 Task: Change IN PROGRESS as Status of Issue Issue0000000406 in Backlog  in Scrum Project Project0000000082 in Jira. Change IN PROGRESS as Status of Issue Issue0000000408 in Backlog  in Scrum Project Project0000000082 in Jira. Change IN PROGRESS as Status of Issue Issue0000000410 in Backlog  in Scrum Project Project0000000082 in Jira. Assign mailaustralia7@gmail.com as Assignee of Issue Issue0000000401 in Backlog  in Scrum Project Project0000000081 in Jira. Assign mailaustralia7@gmail.com as Assignee of Issue Issue0000000402 in Backlog  in Scrum Project Project0000000081 in Jira
Action: Mouse moved to (331, 94)
Screenshot: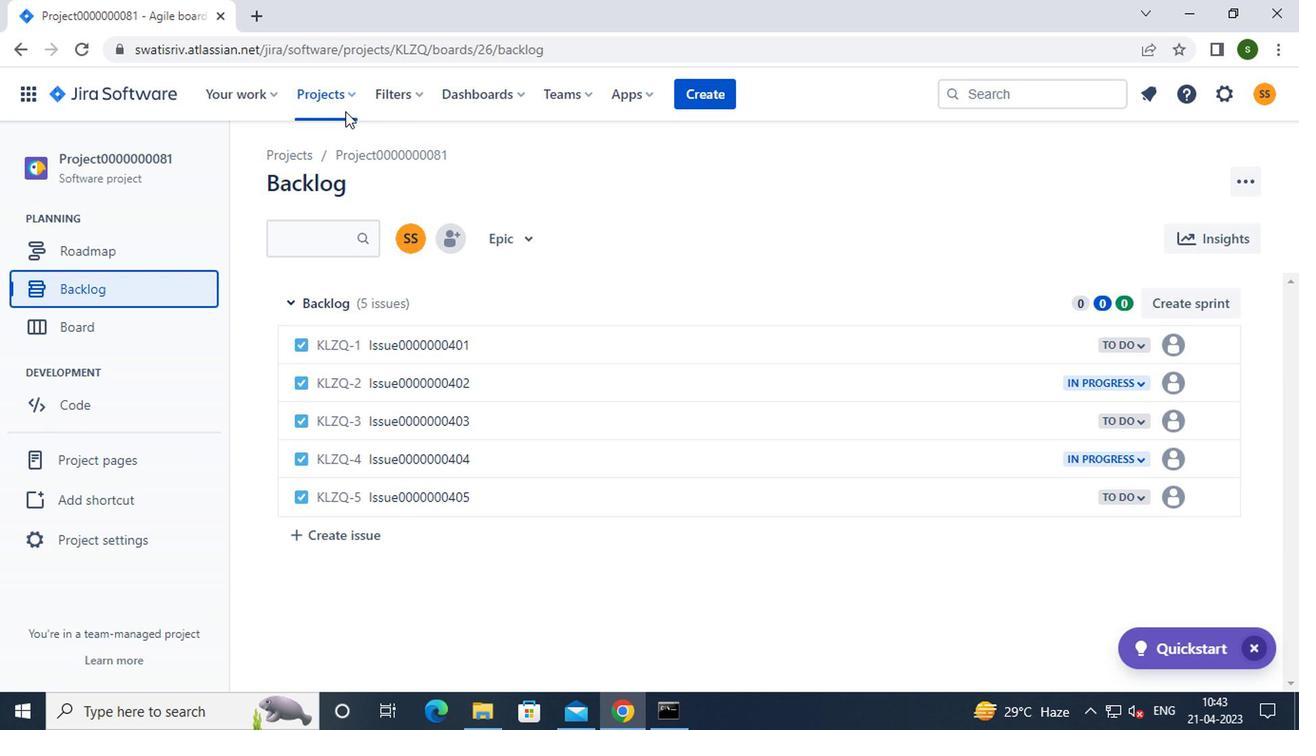 
Action: Mouse pressed left at (331, 94)
Screenshot: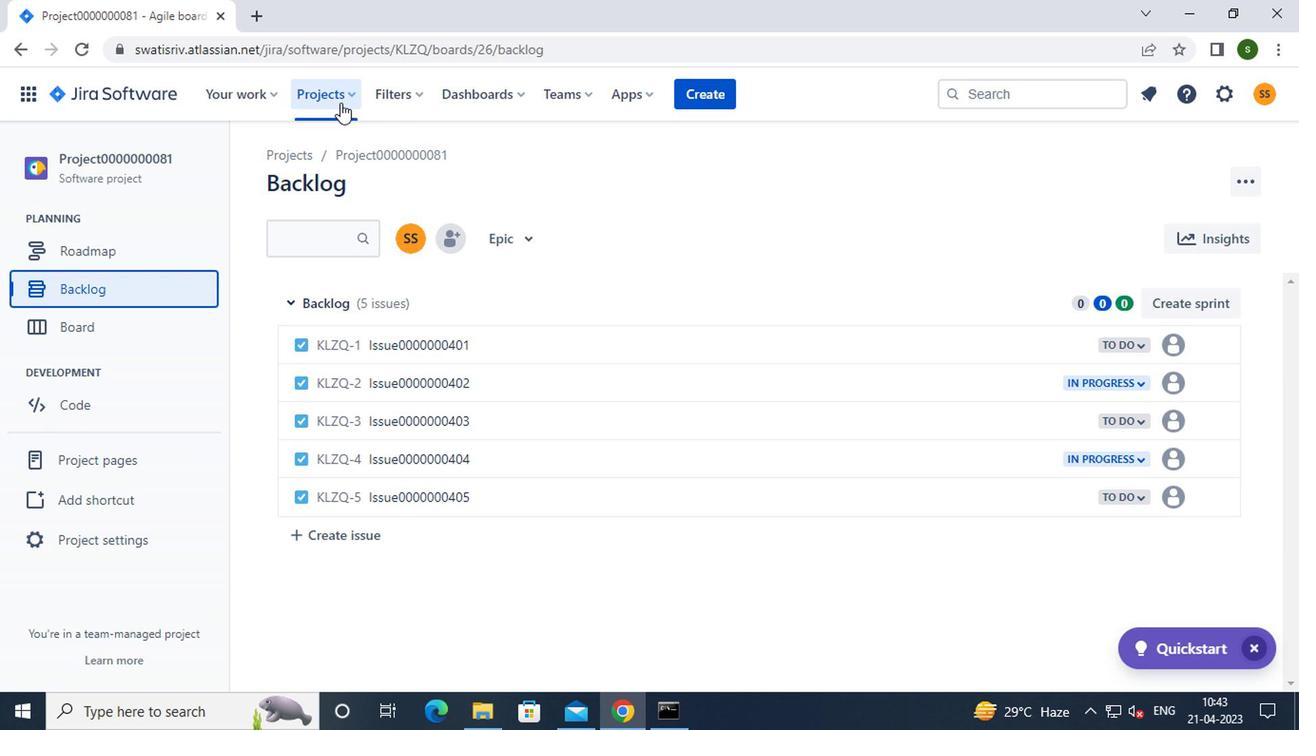 
Action: Mouse moved to (402, 235)
Screenshot: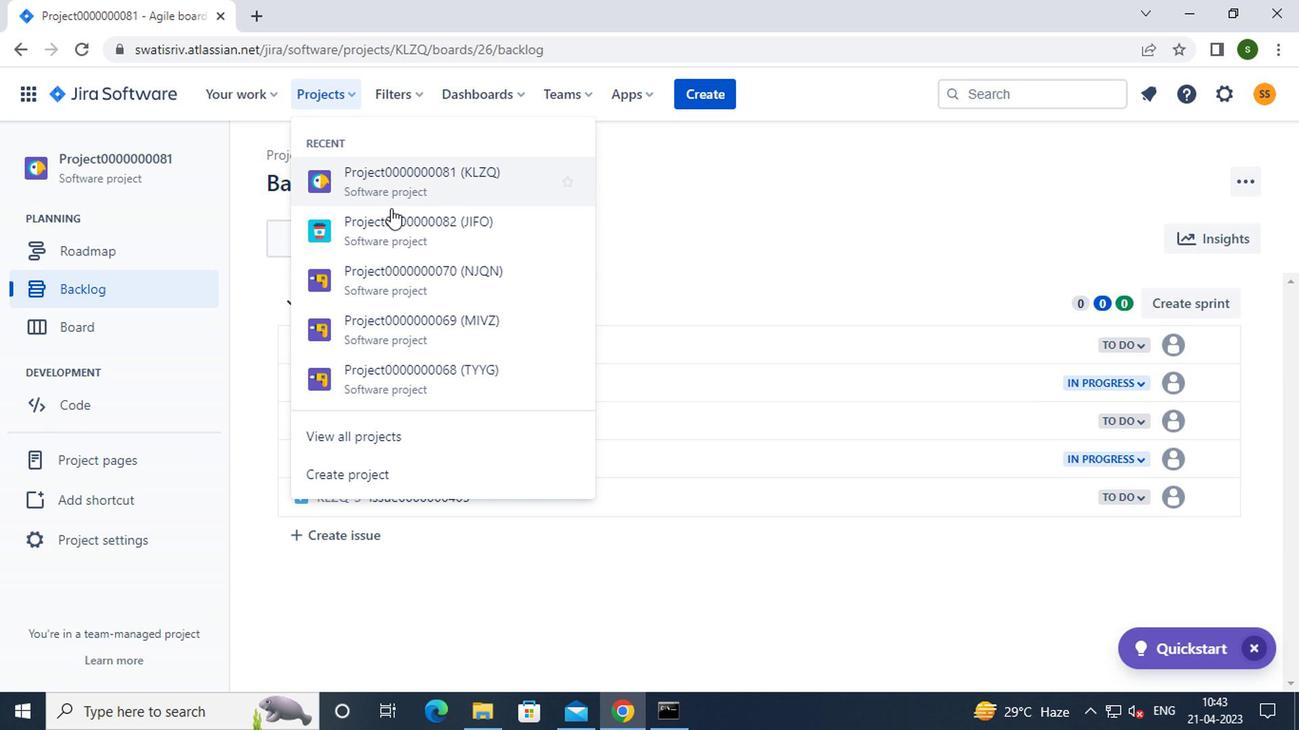 
Action: Mouse pressed left at (402, 235)
Screenshot: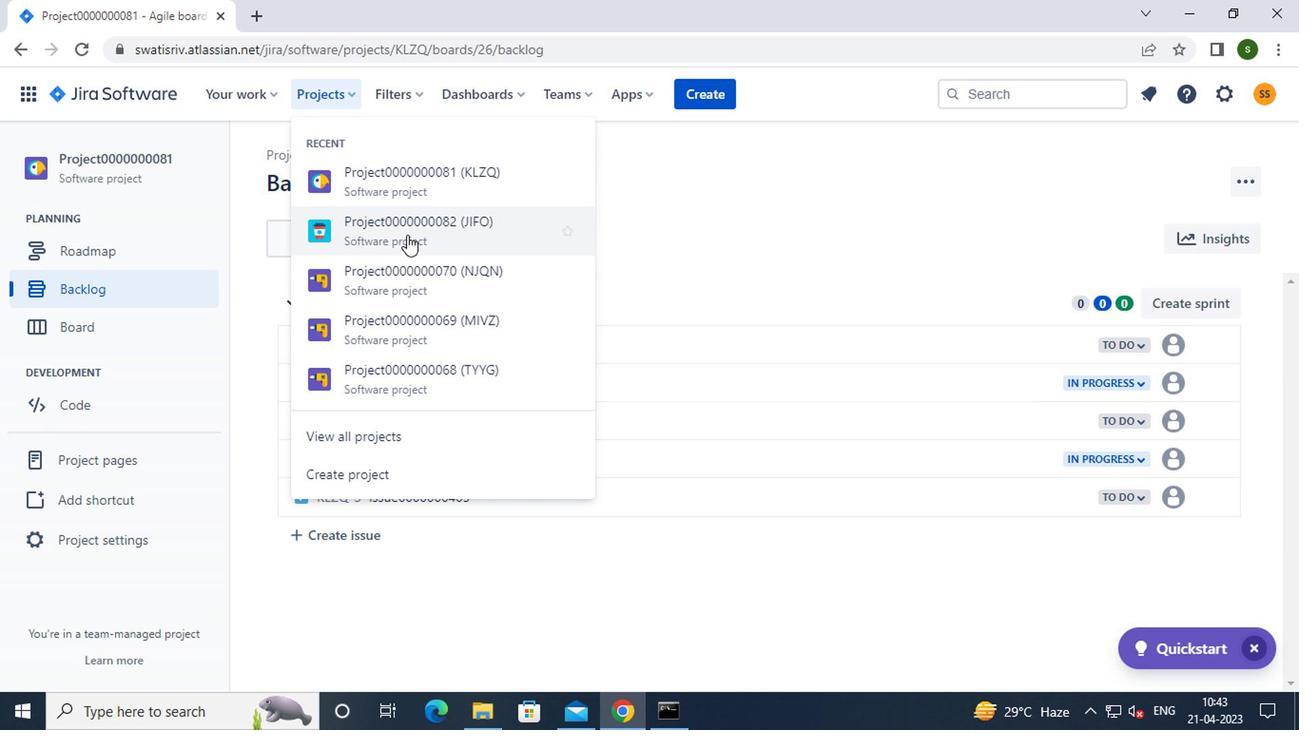 
Action: Mouse moved to (116, 286)
Screenshot: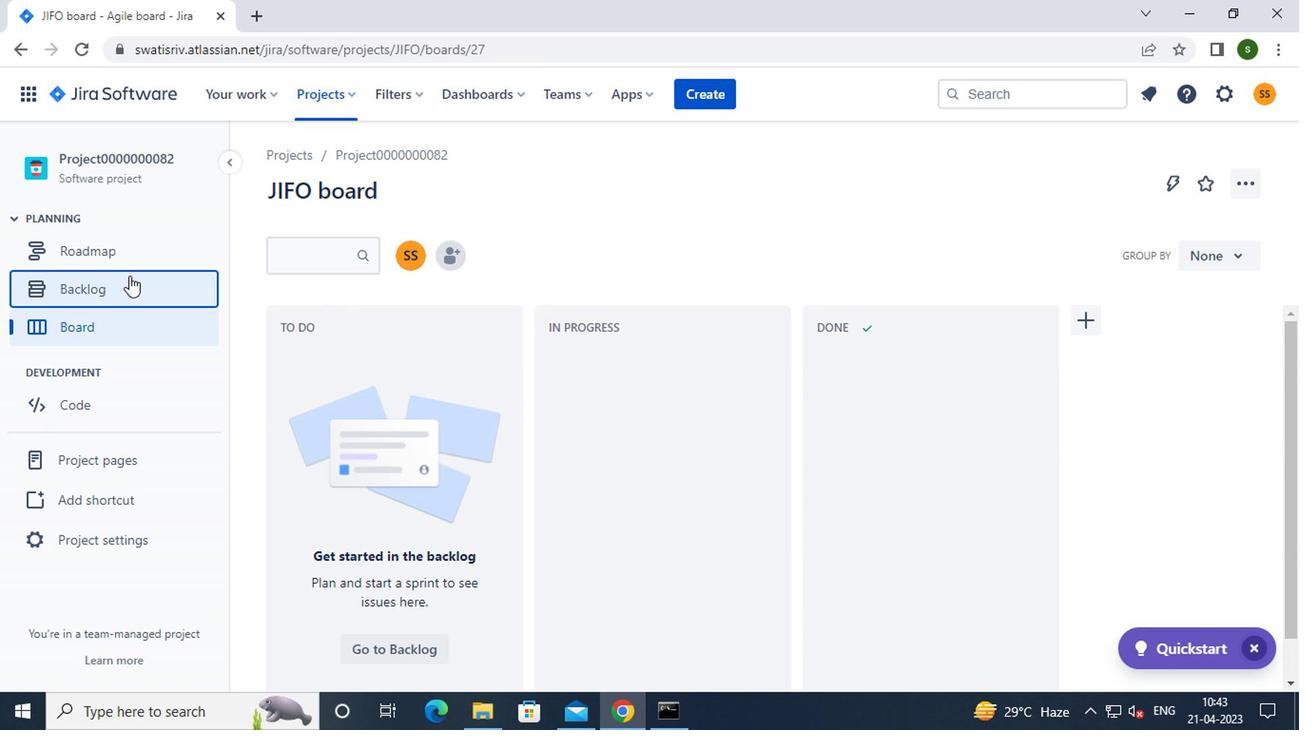 
Action: Mouse pressed left at (116, 286)
Screenshot: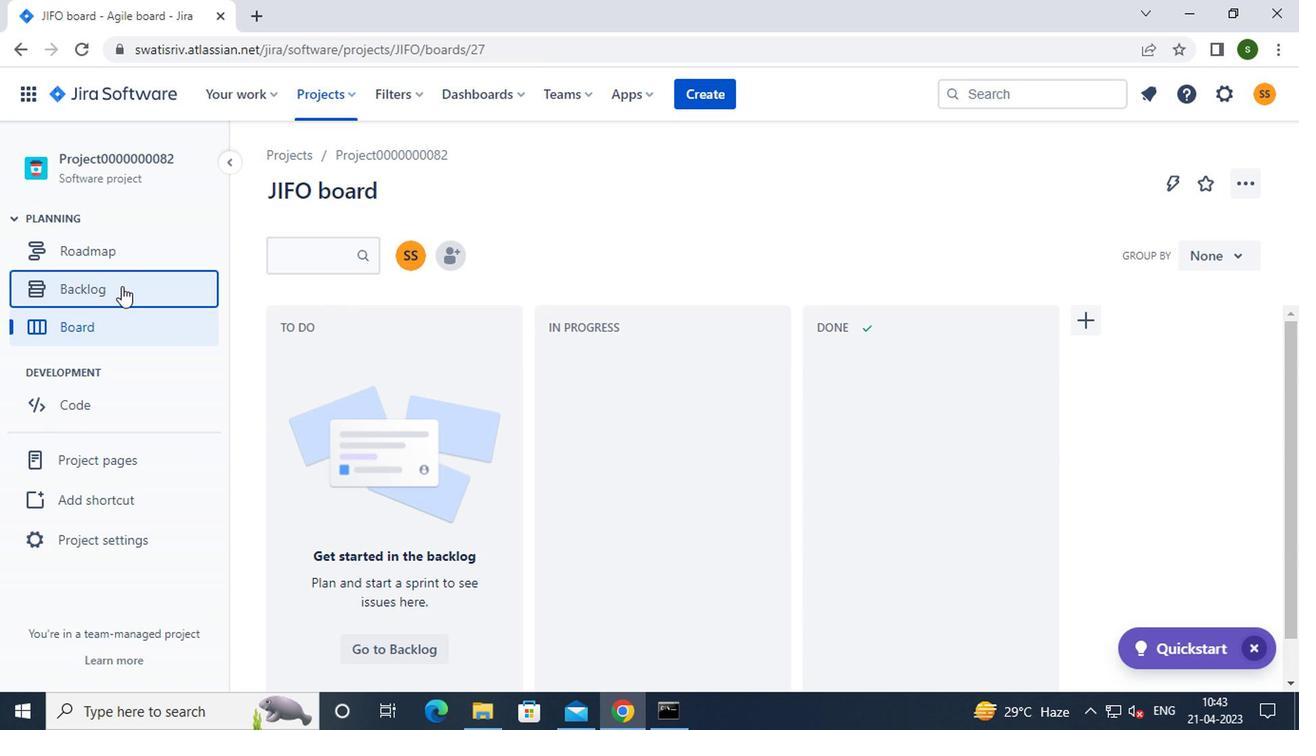
Action: Mouse moved to (1119, 345)
Screenshot: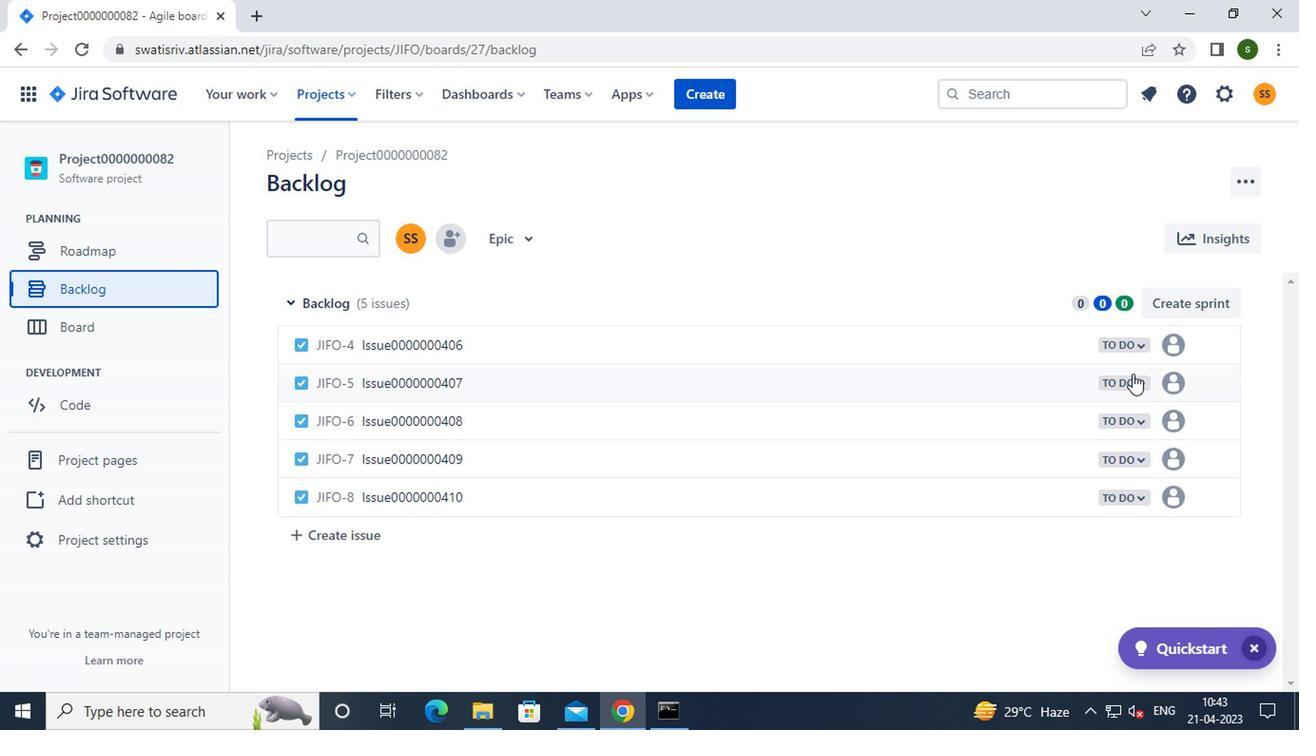 
Action: Mouse pressed left at (1119, 345)
Screenshot: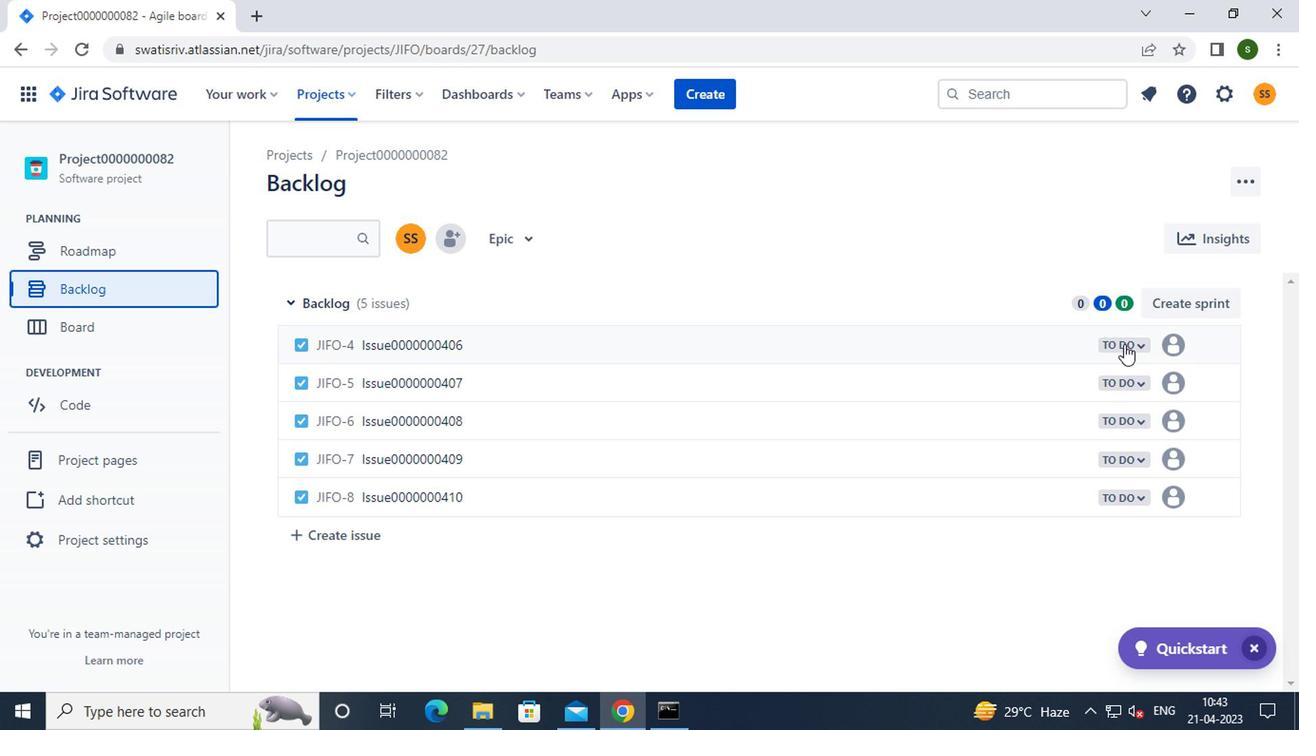 
Action: Mouse moved to (1040, 376)
Screenshot: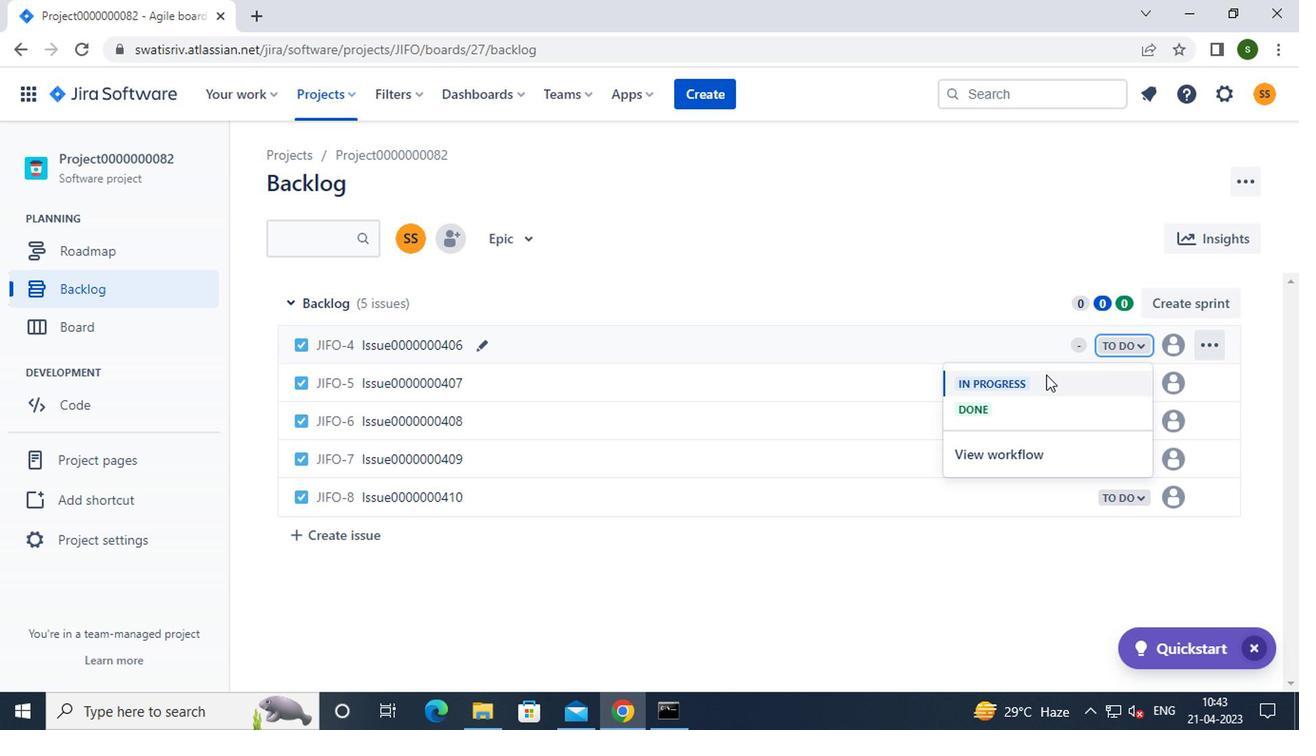 
Action: Mouse pressed left at (1040, 376)
Screenshot: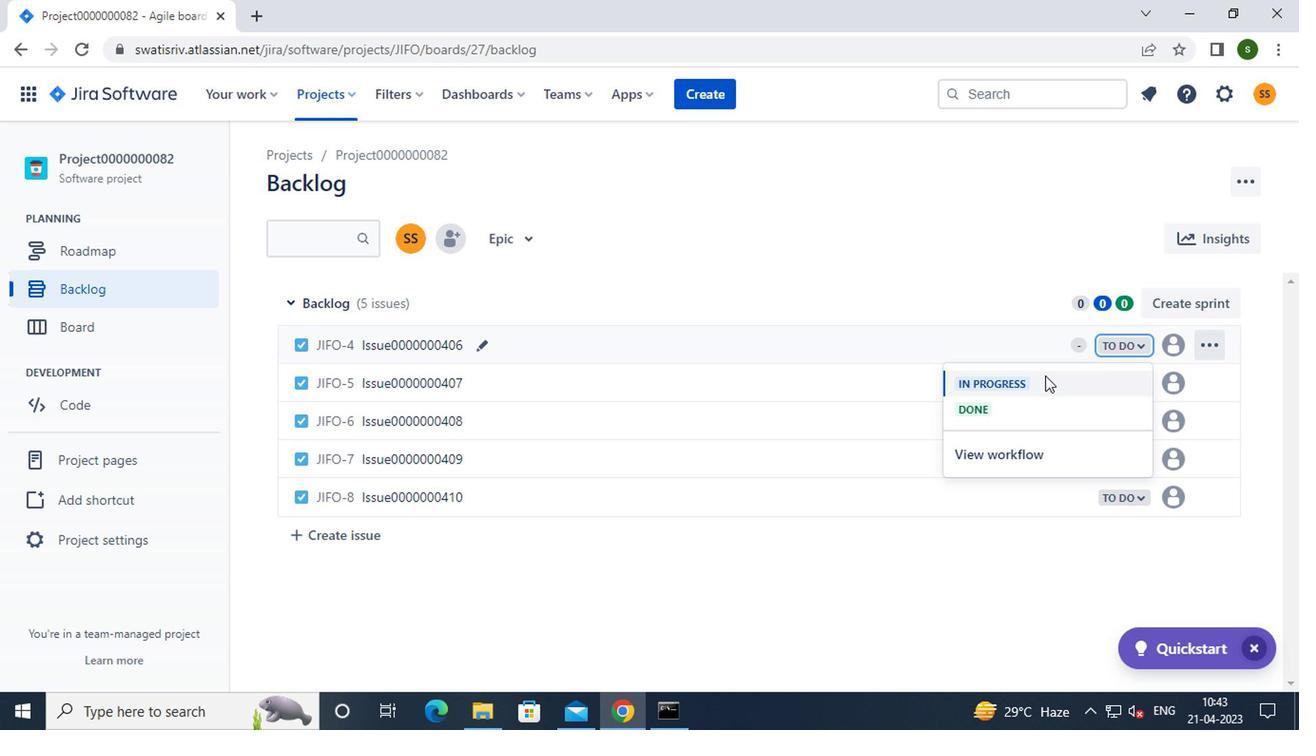 
Action: Mouse moved to (1143, 421)
Screenshot: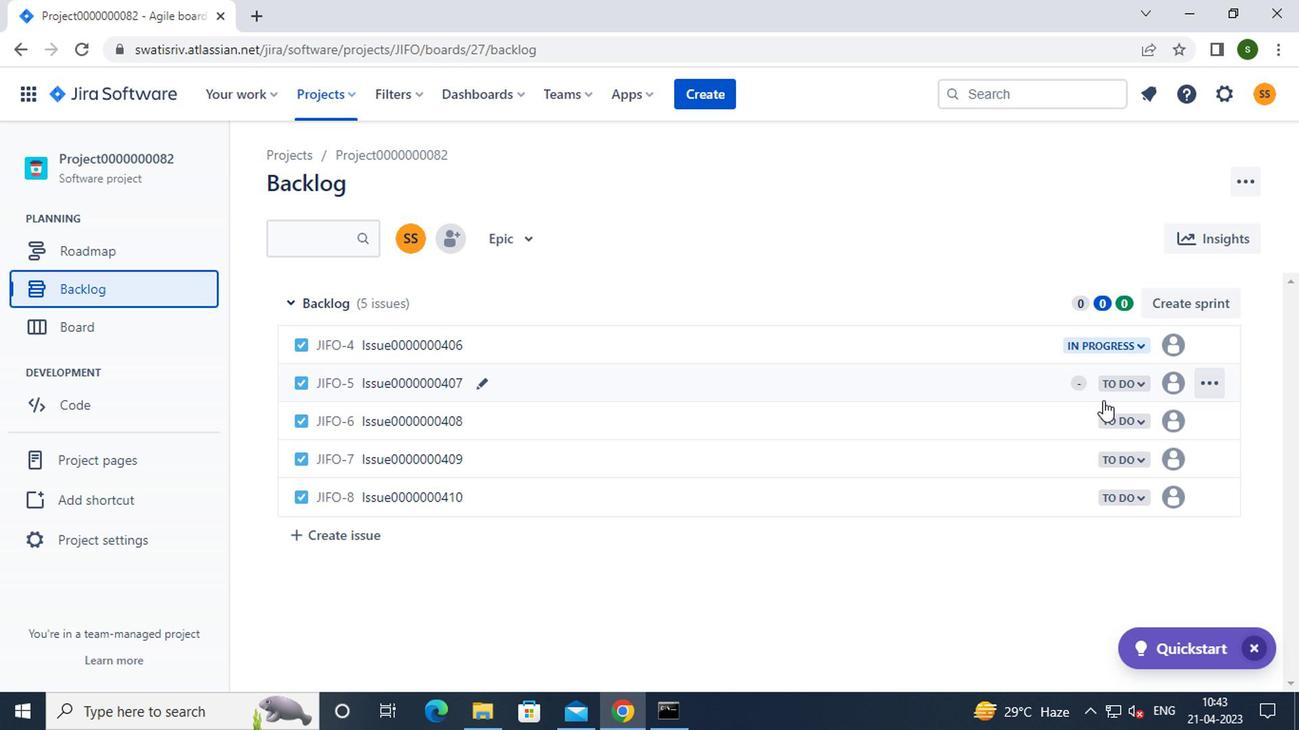 
Action: Mouse pressed left at (1143, 421)
Screenshot: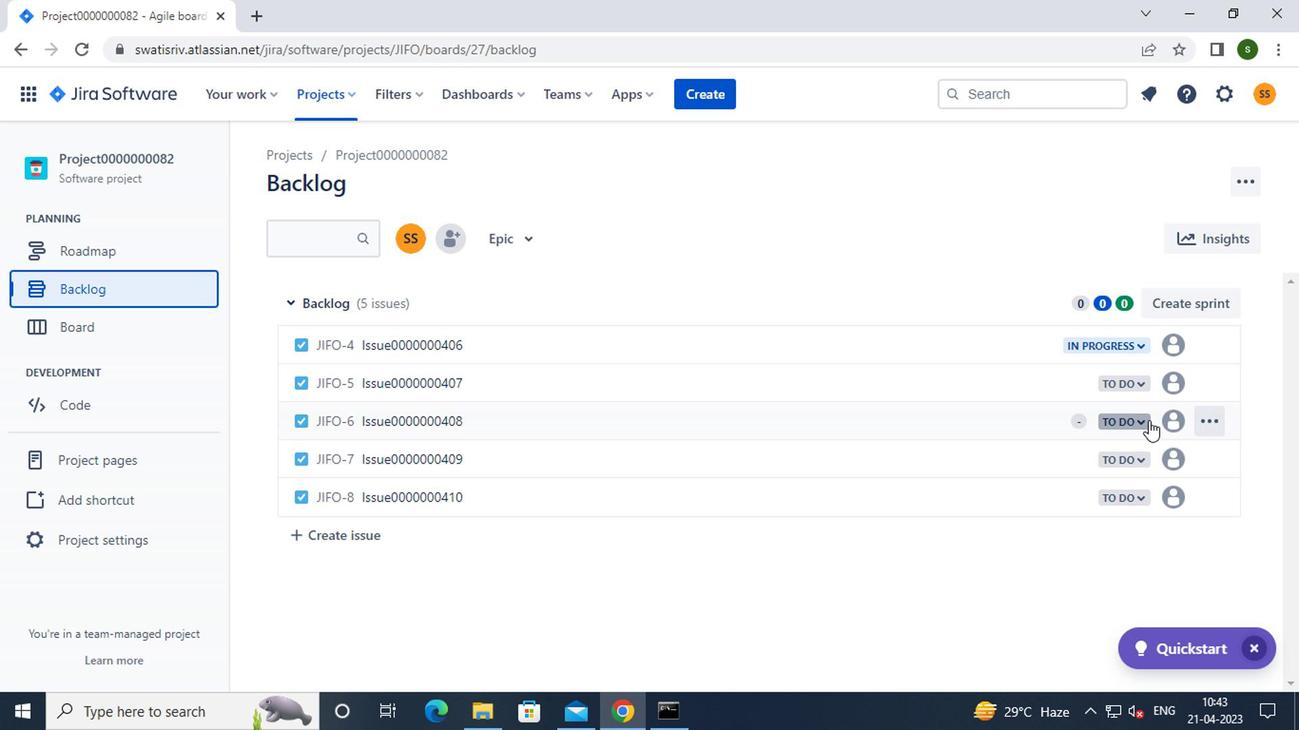 
Action: Mouse moved to (1082, 456)
Screenshot: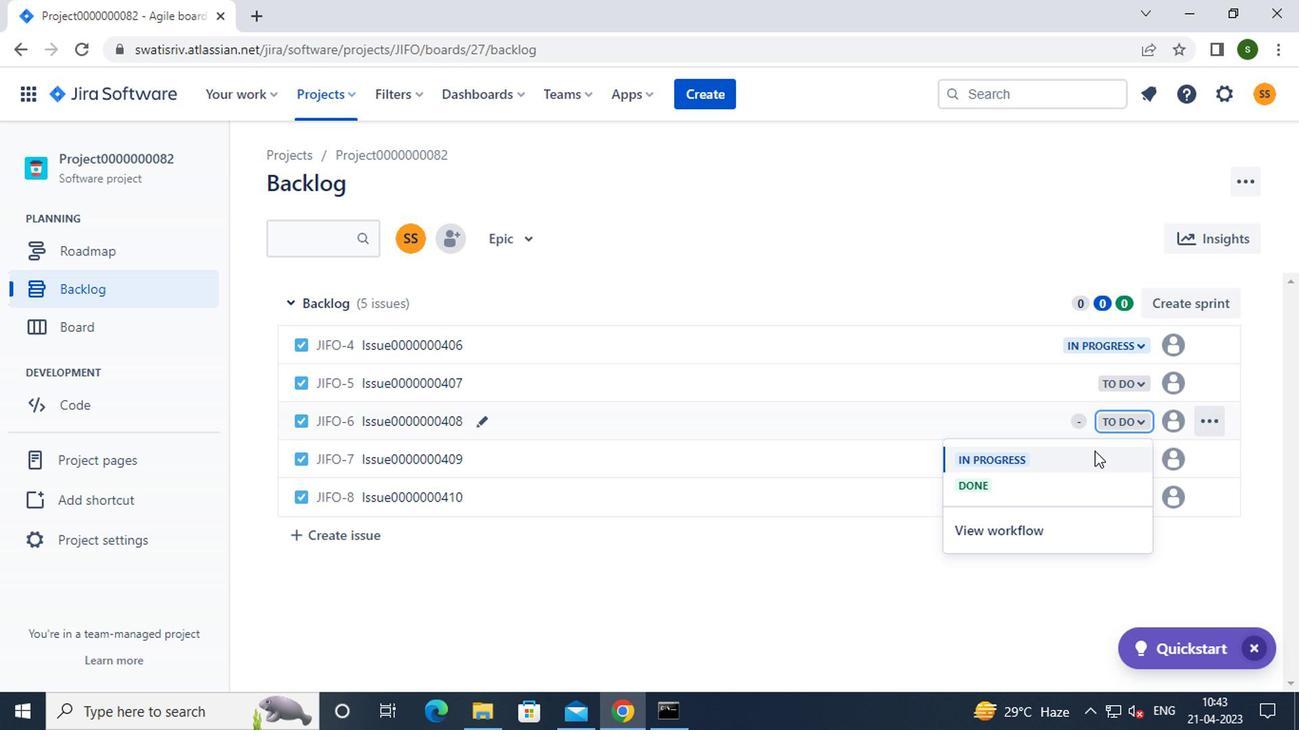 
Action: Mouse pressed left at (1082, 456)
Screenshot: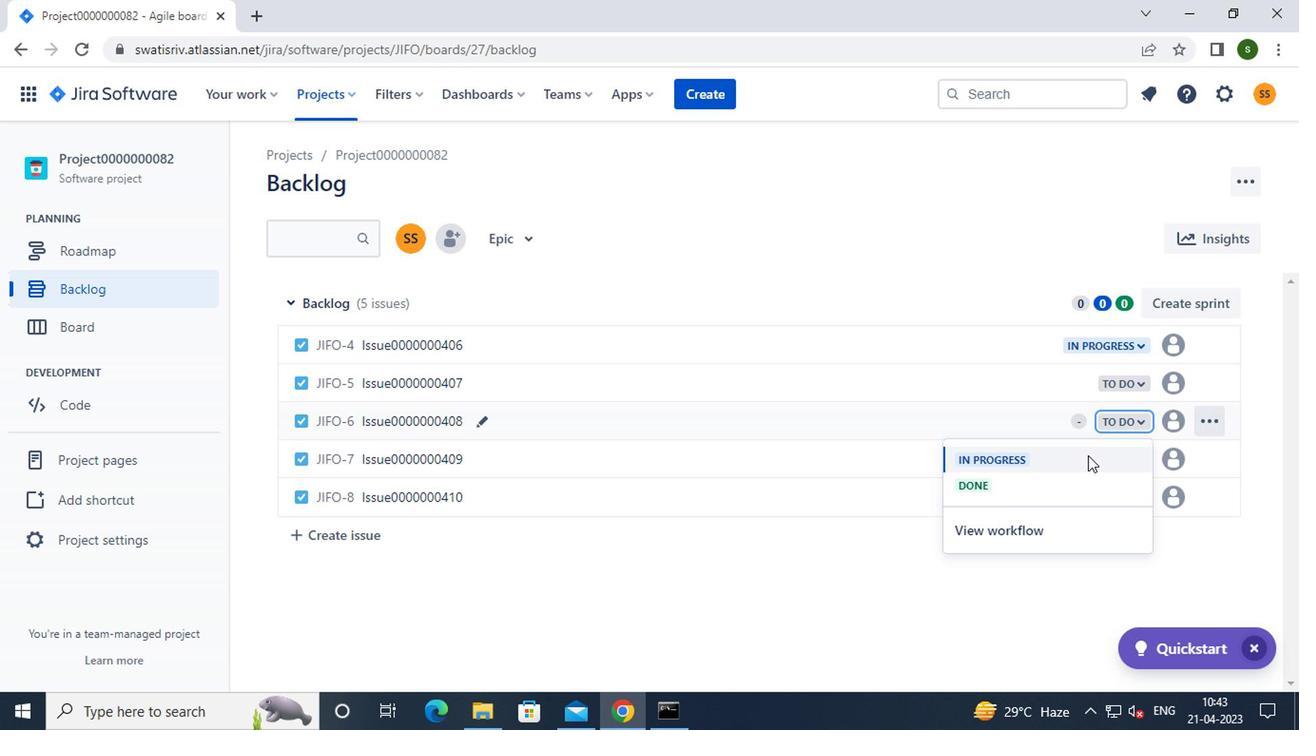 
Action: Mouse moved to (1139, 497)
Screenshot: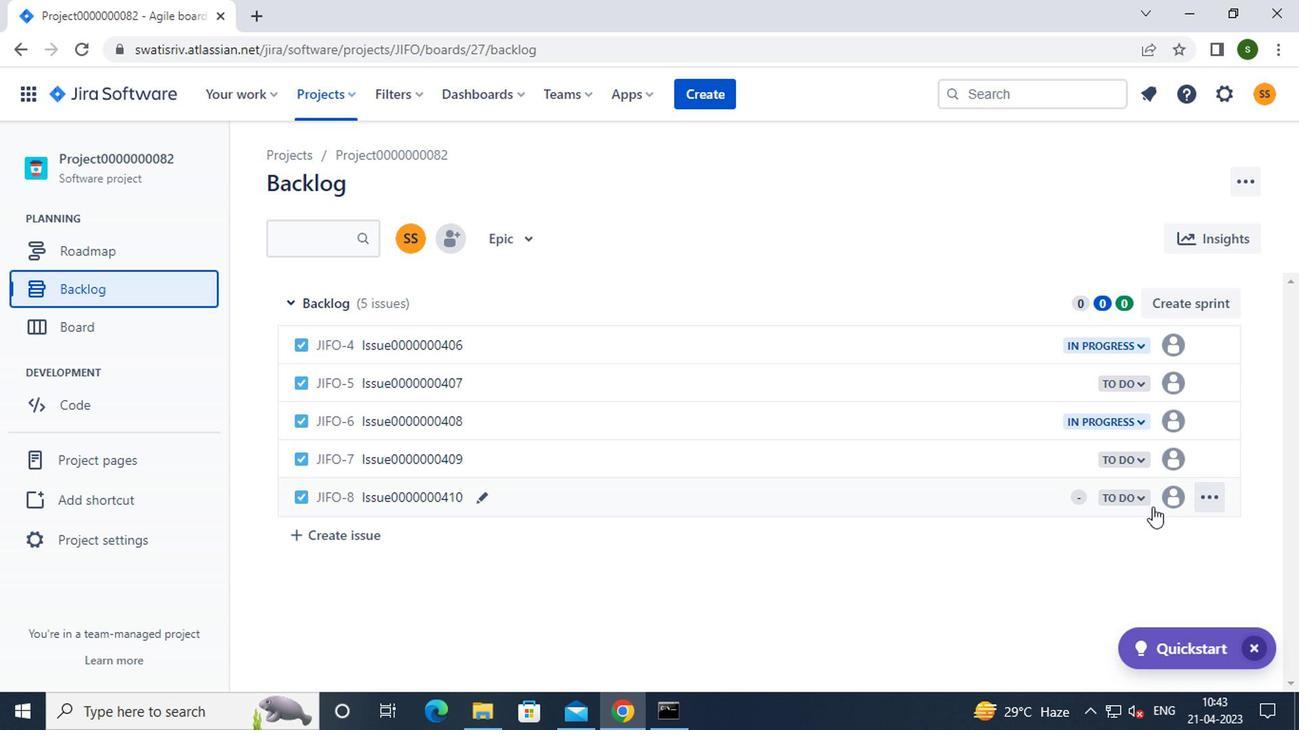
Action: Mouse pressed left at (1139, 497)
Screenshot: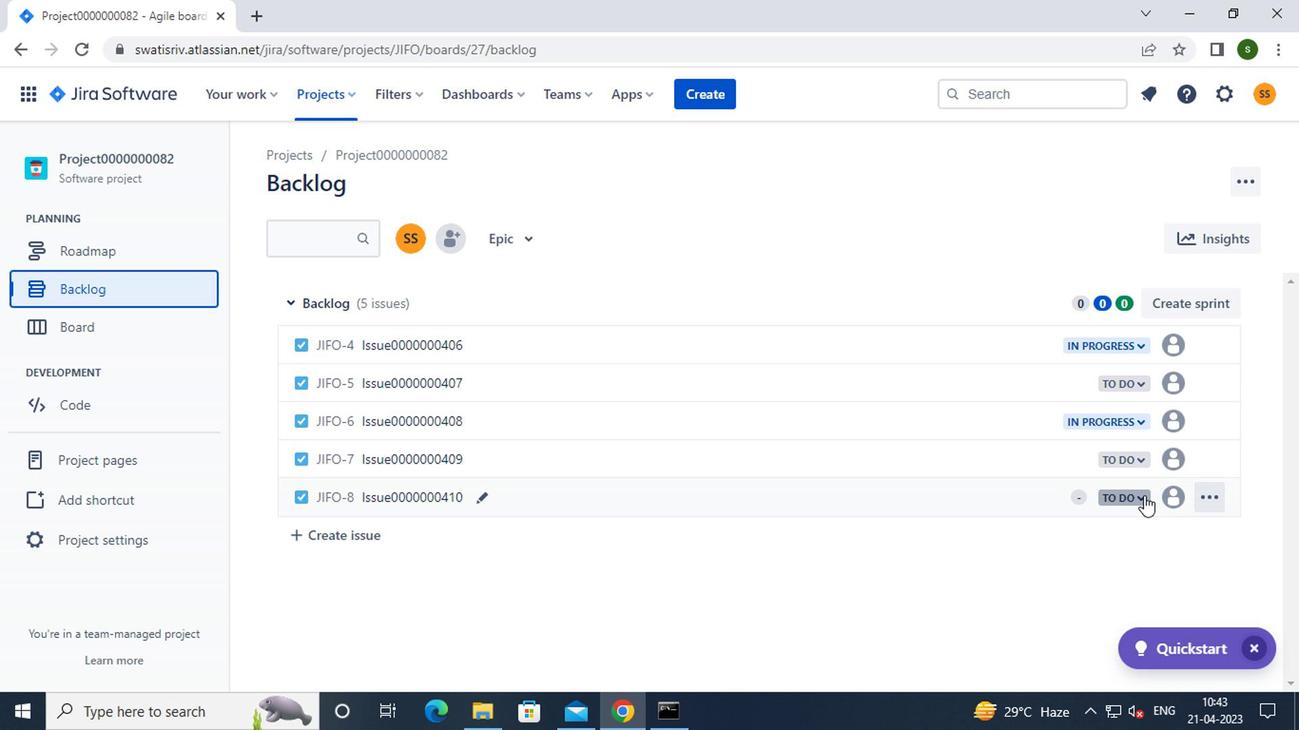 
Action: Mouse moved to (1054, 531)
Screenshot: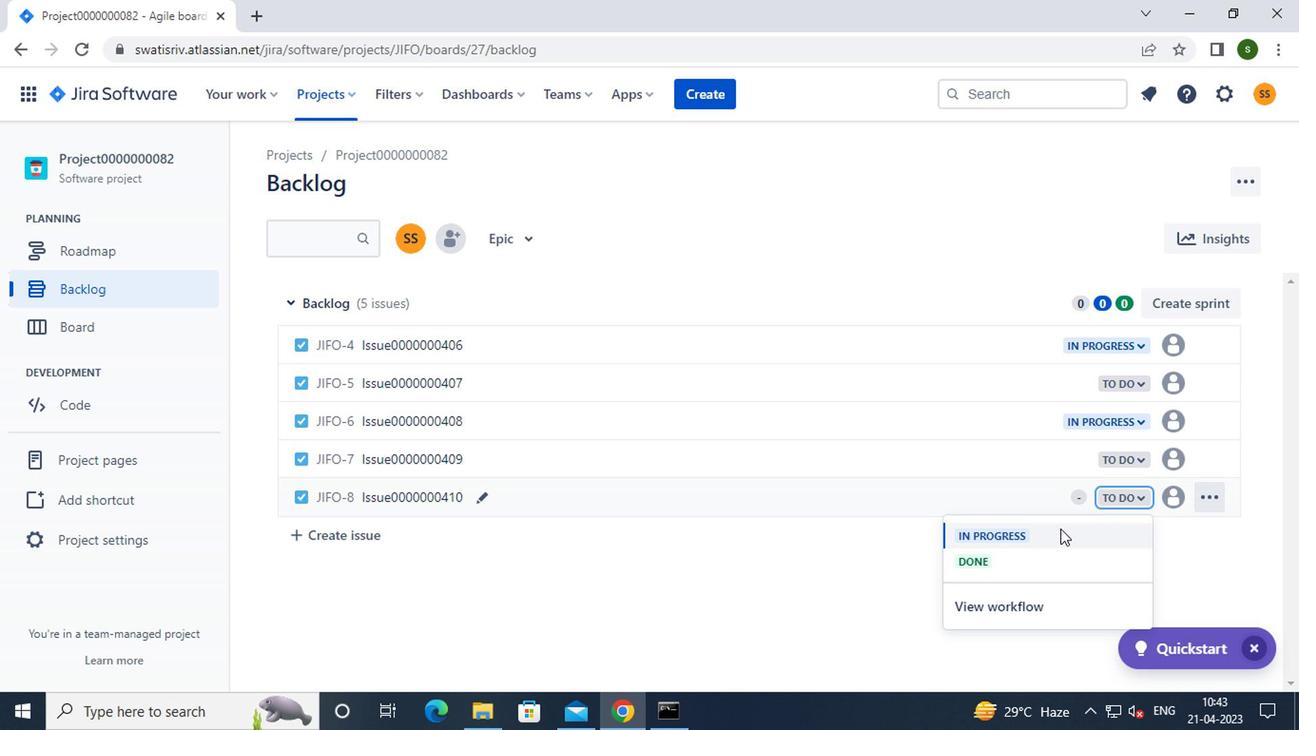 
Action: Mouse pressed left at (1054, 531)
Screenshot: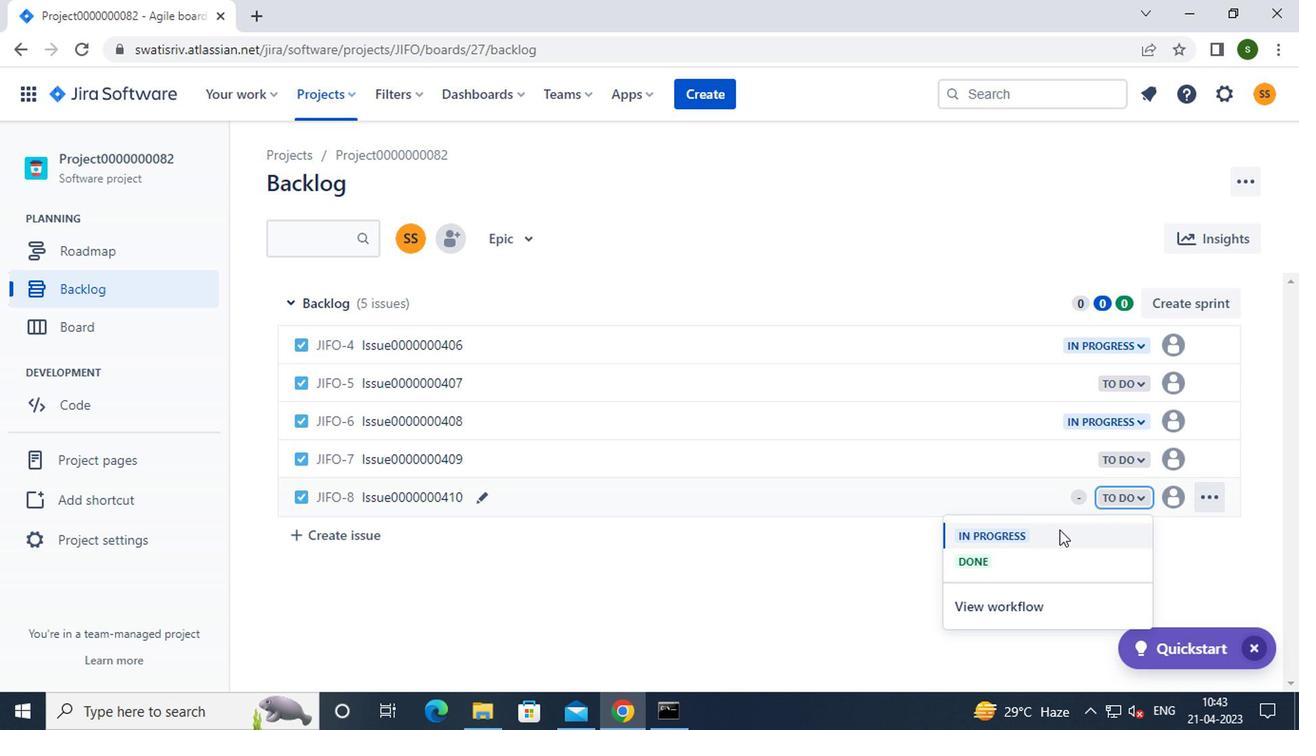 
Action: Mouse moved to (337, 101)
Screenshot: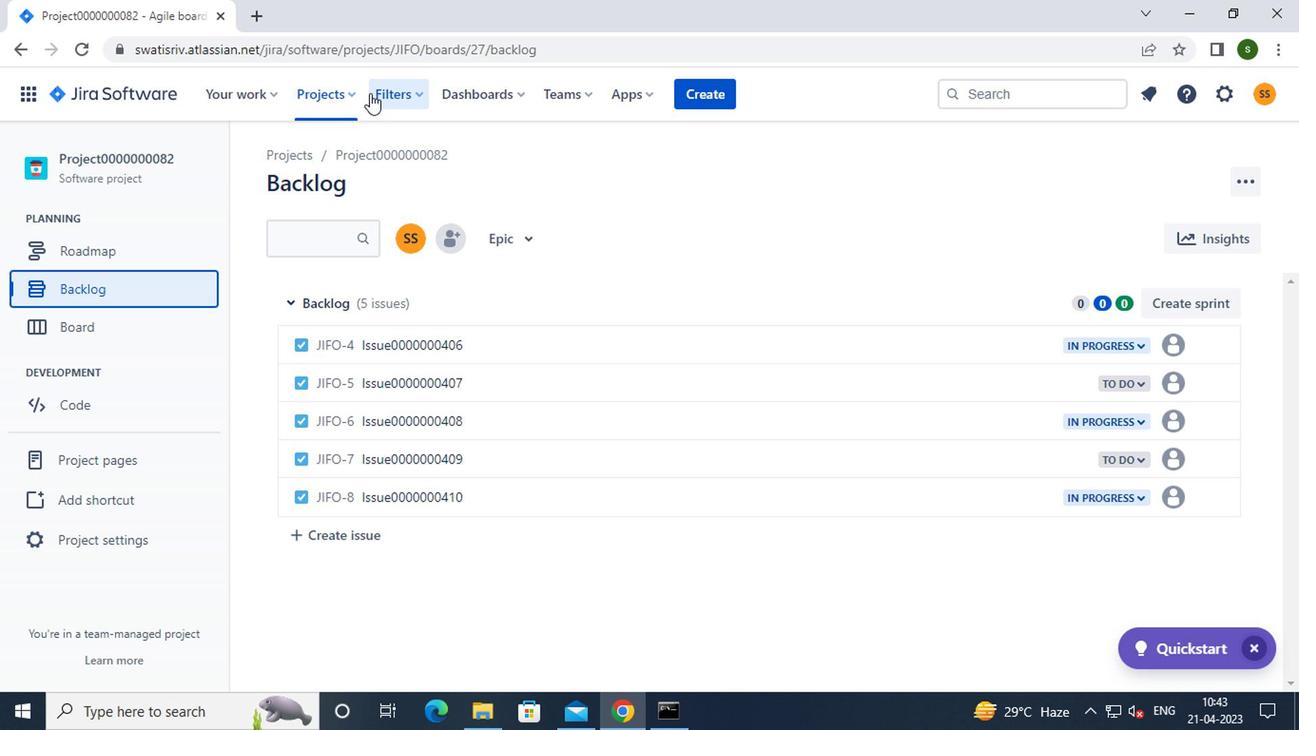 
Action: Mouse pressed left at (337, 101)
Screenshot: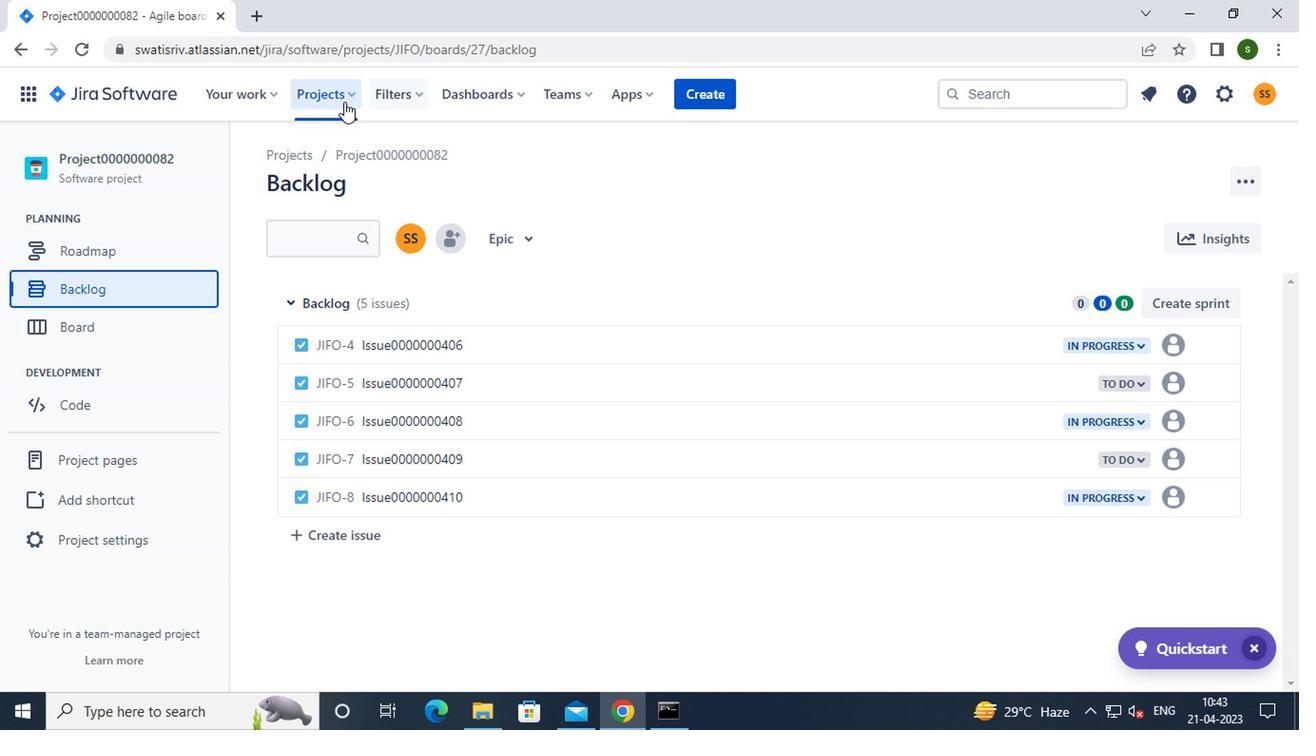 
Action: Mouse moved to (425, 229)
Screenshot: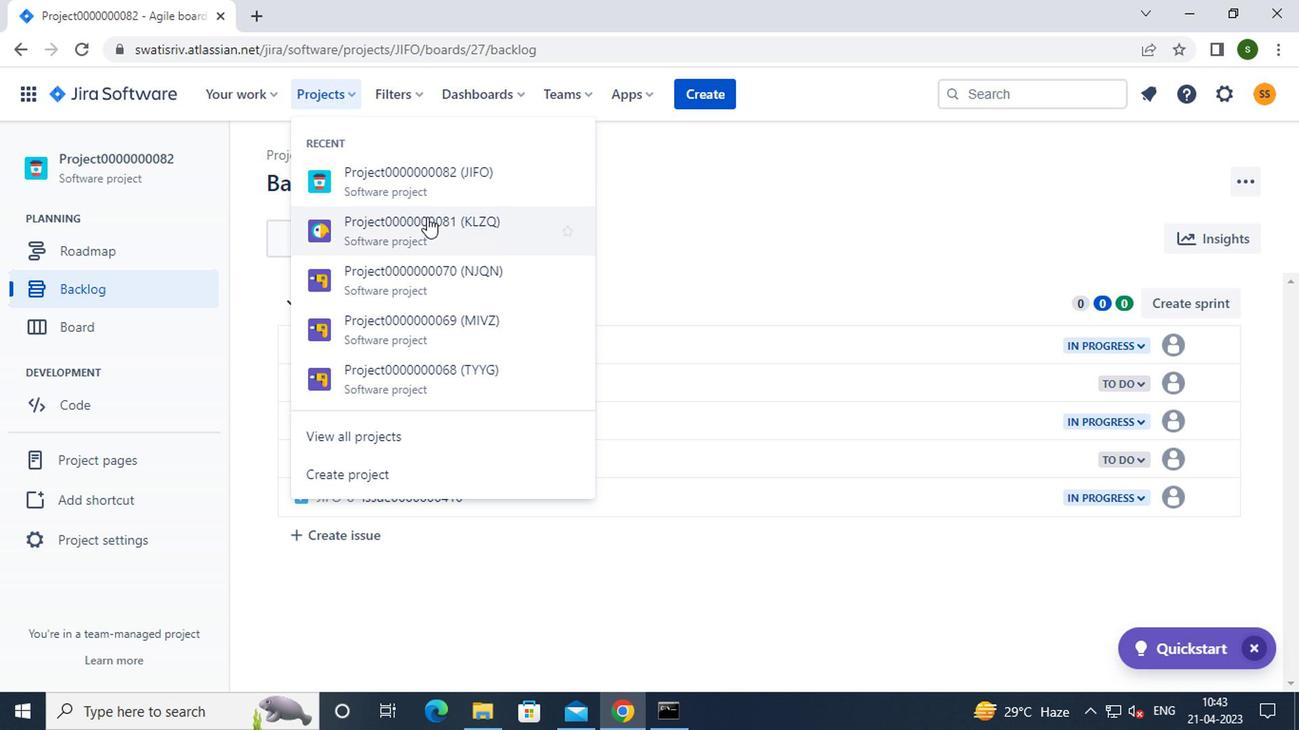 
Action: Mouse pressed left at (425, 229)
Screenshot: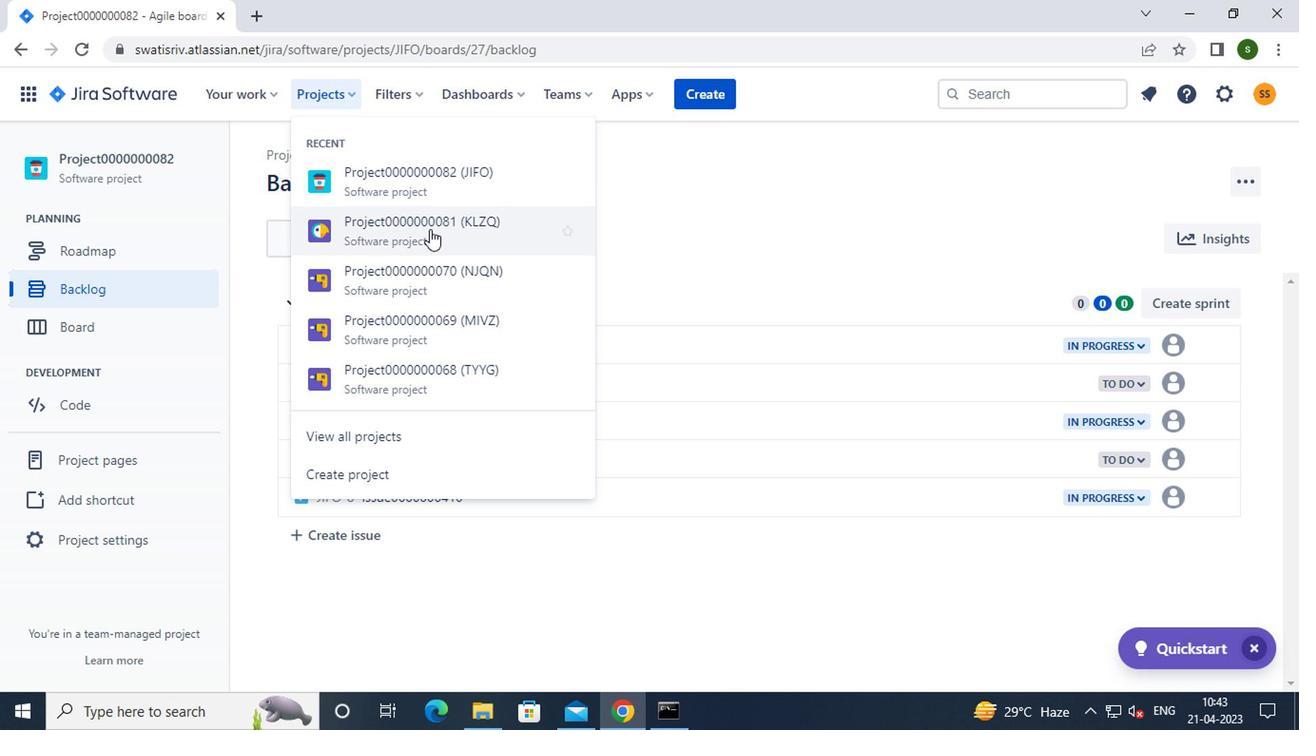 
Action: Mouse moved to (199, 288)
Screenshot: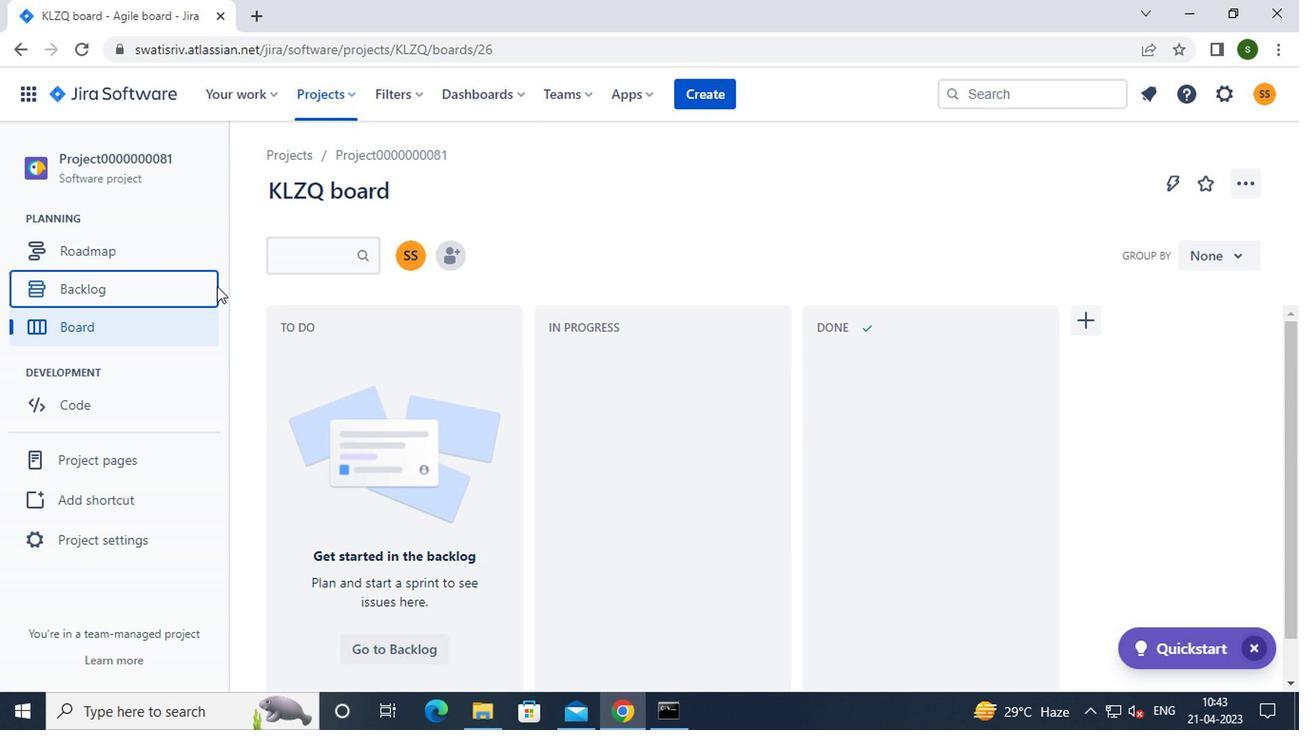 
Action: Mouse pressed left at (199, 288)
Screenshot: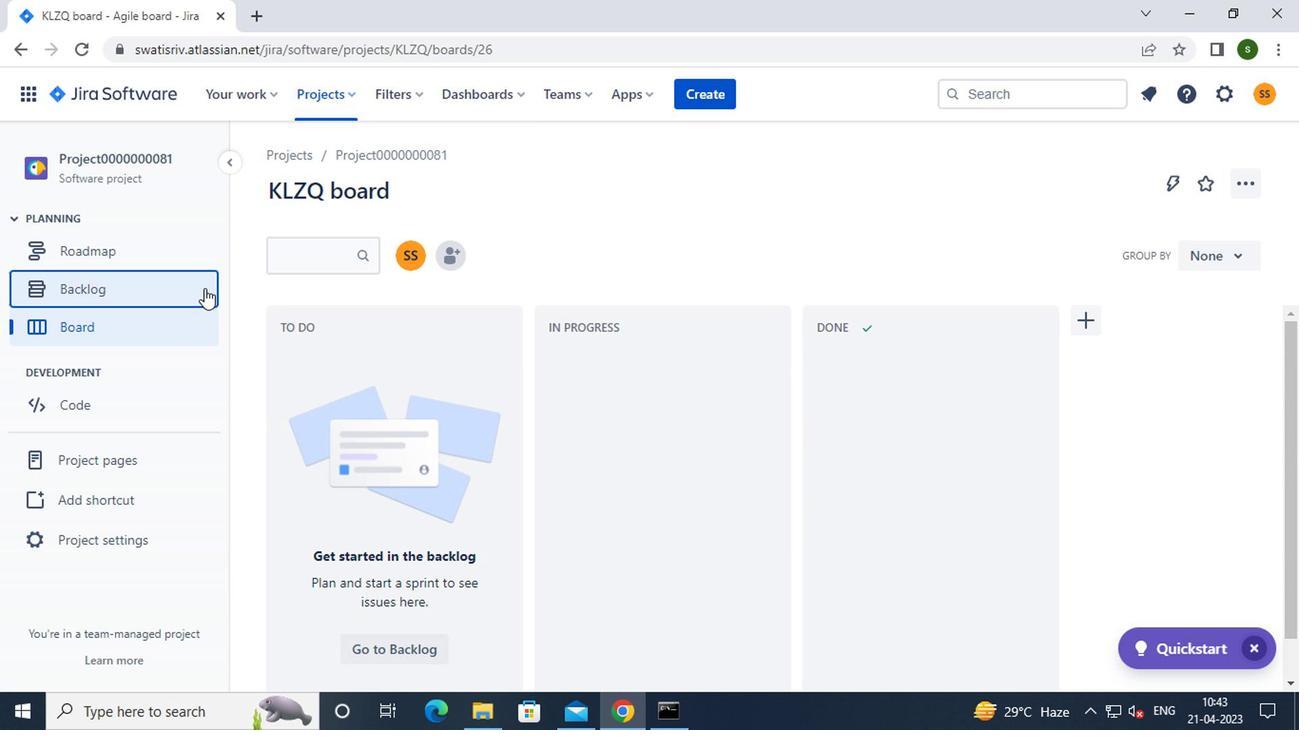 
Action: Mouse moved to (1159, 341)
Screenshot: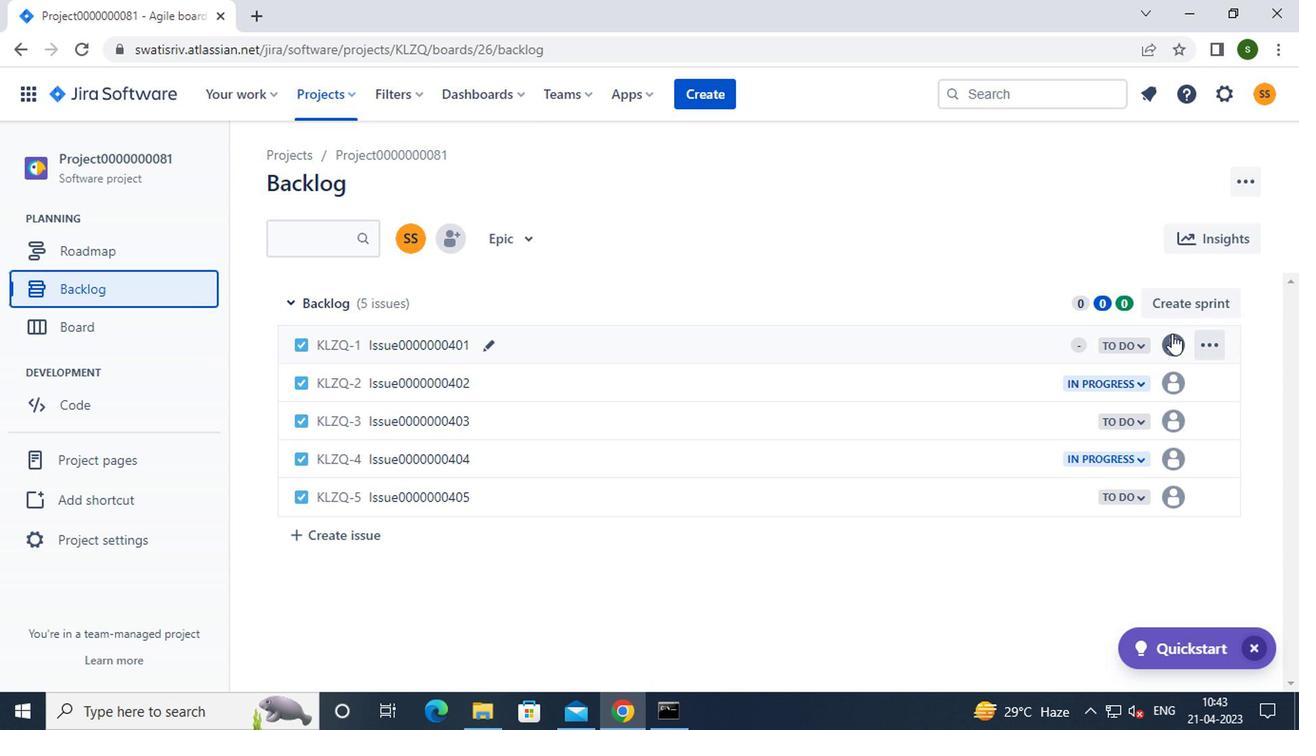 
Action: Mouse pressed left at (1159, 341)
Screenshot: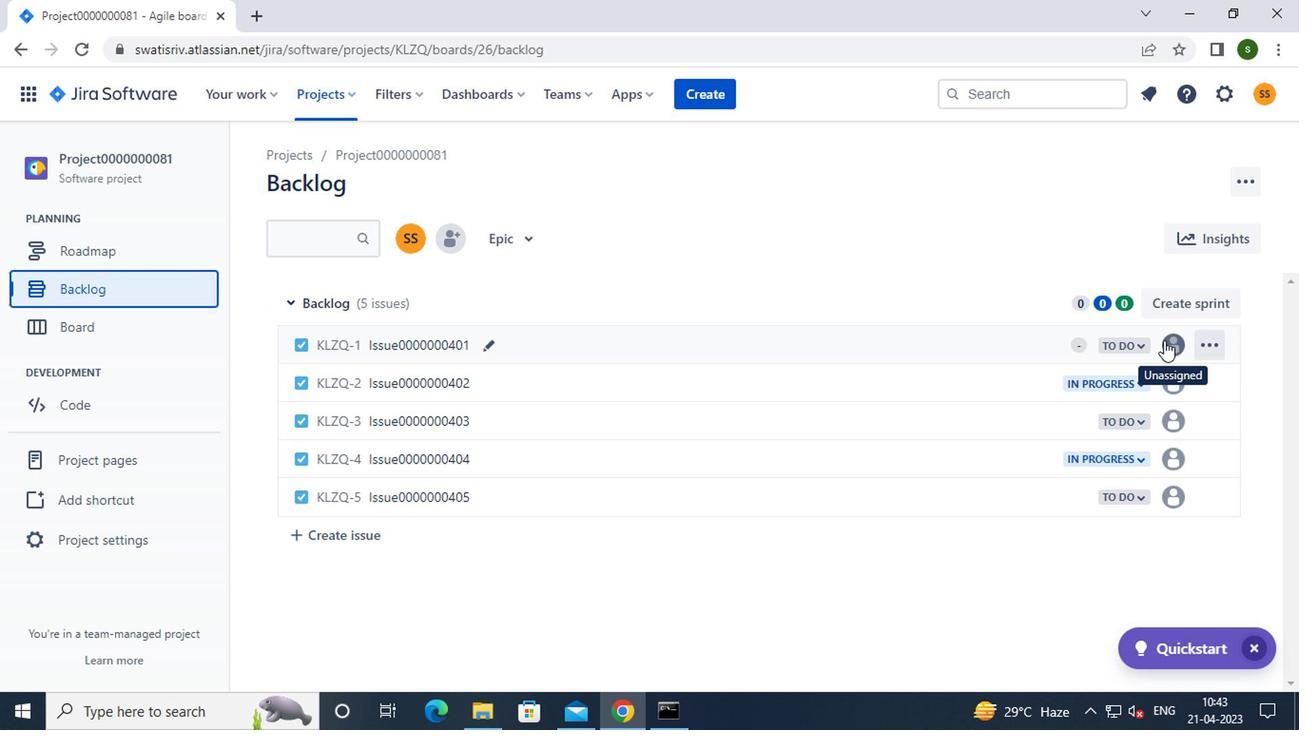 
Action: Mouse moved to (997, 532)
Screenshot: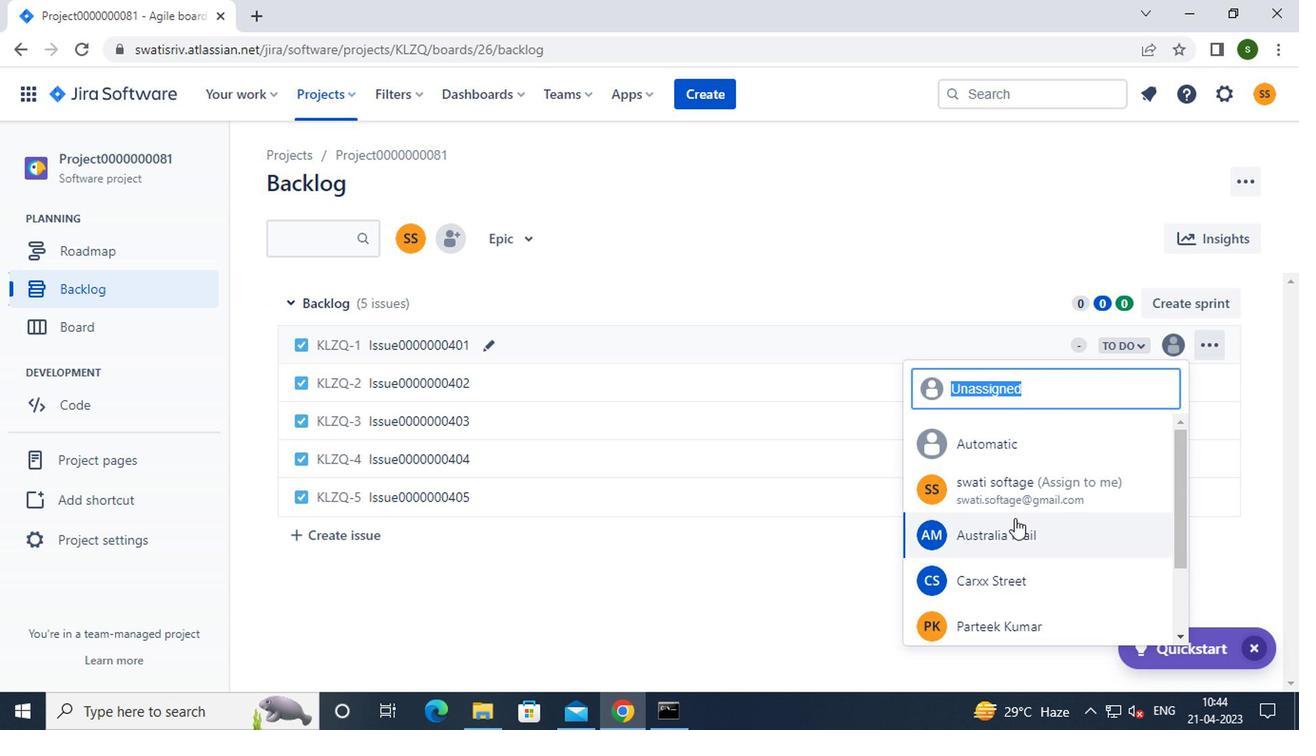 
Action: Mouse pressed left at (997, 532)
Screenshot: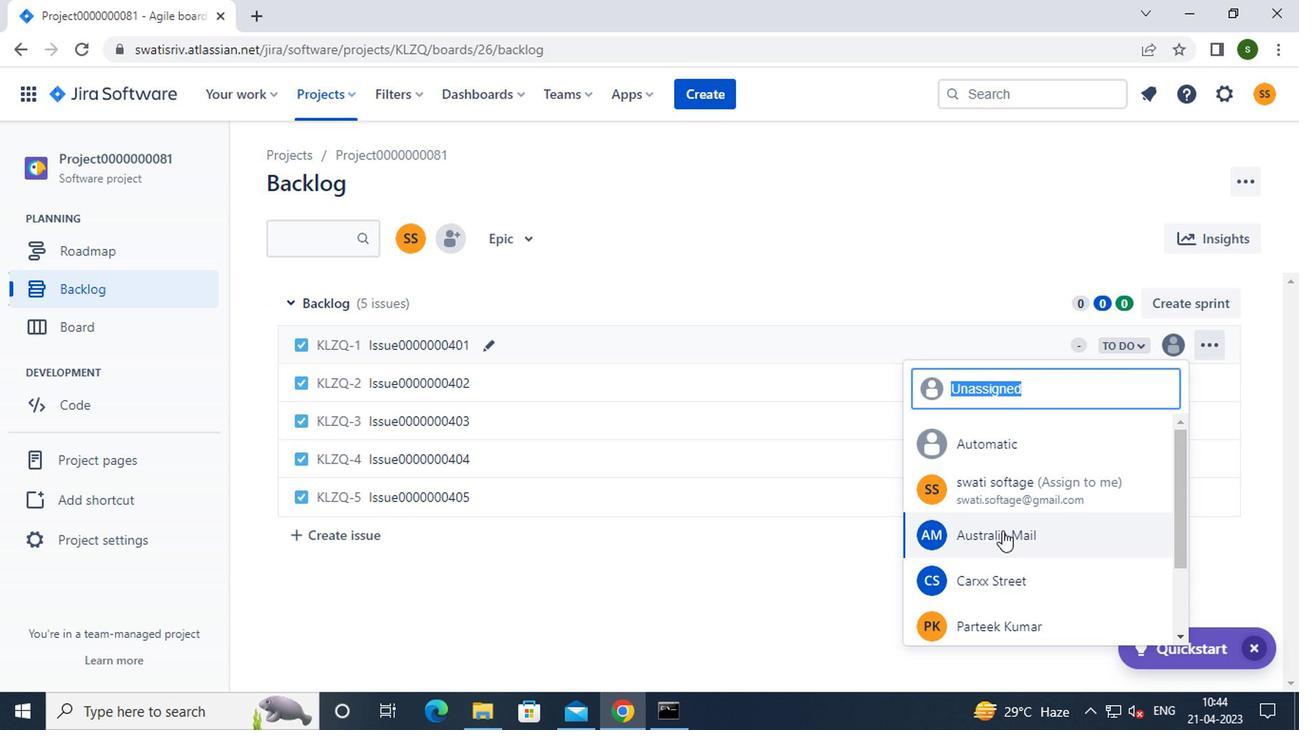 
Action: Mouse moved to (1168, 377)
Screenshot: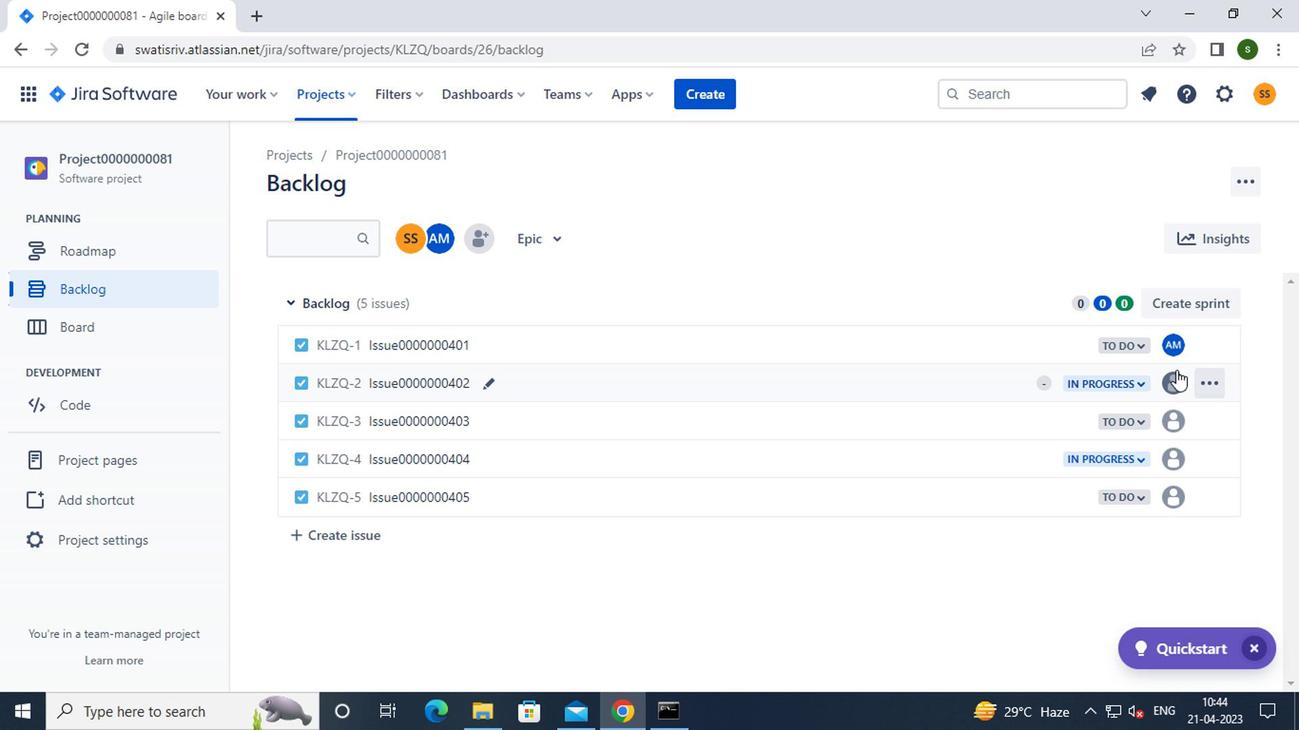 
Action: Mouse pressed left at (1168, 377)
Screenshot: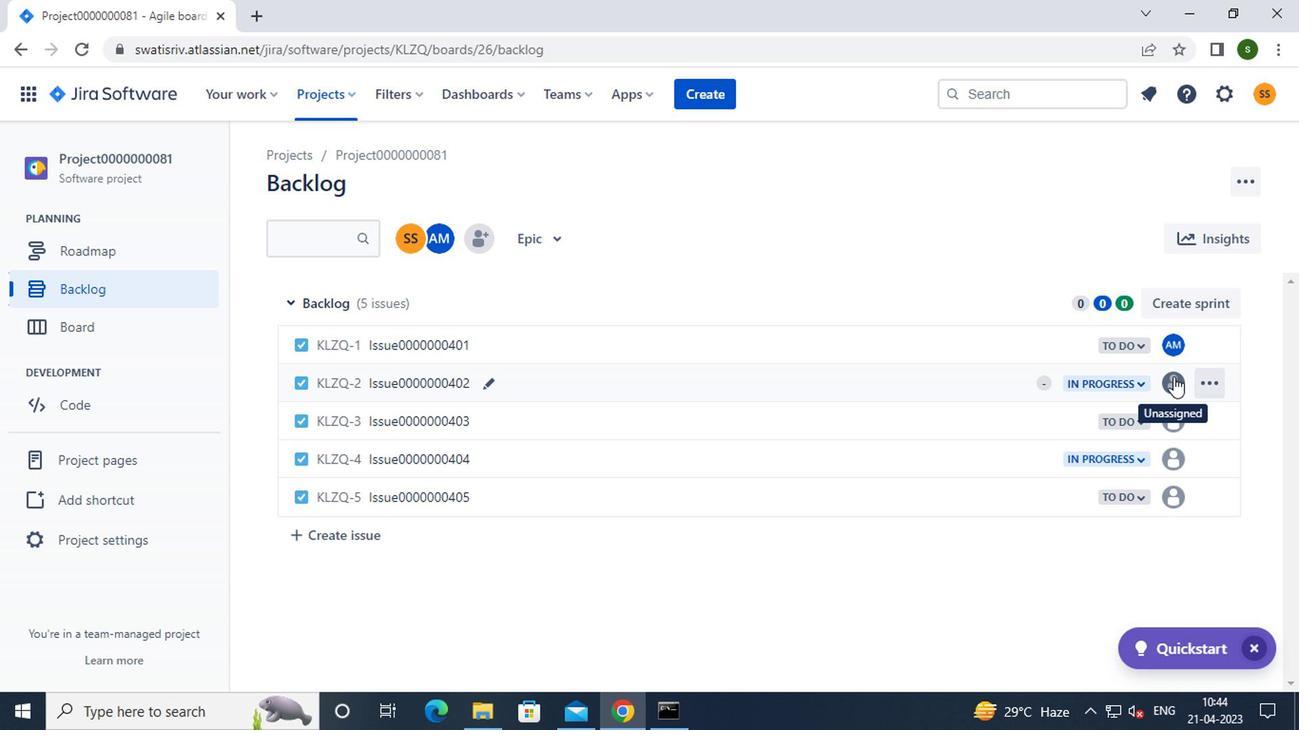 
Action: Mouse moved to (1025, 575)
Screenshot: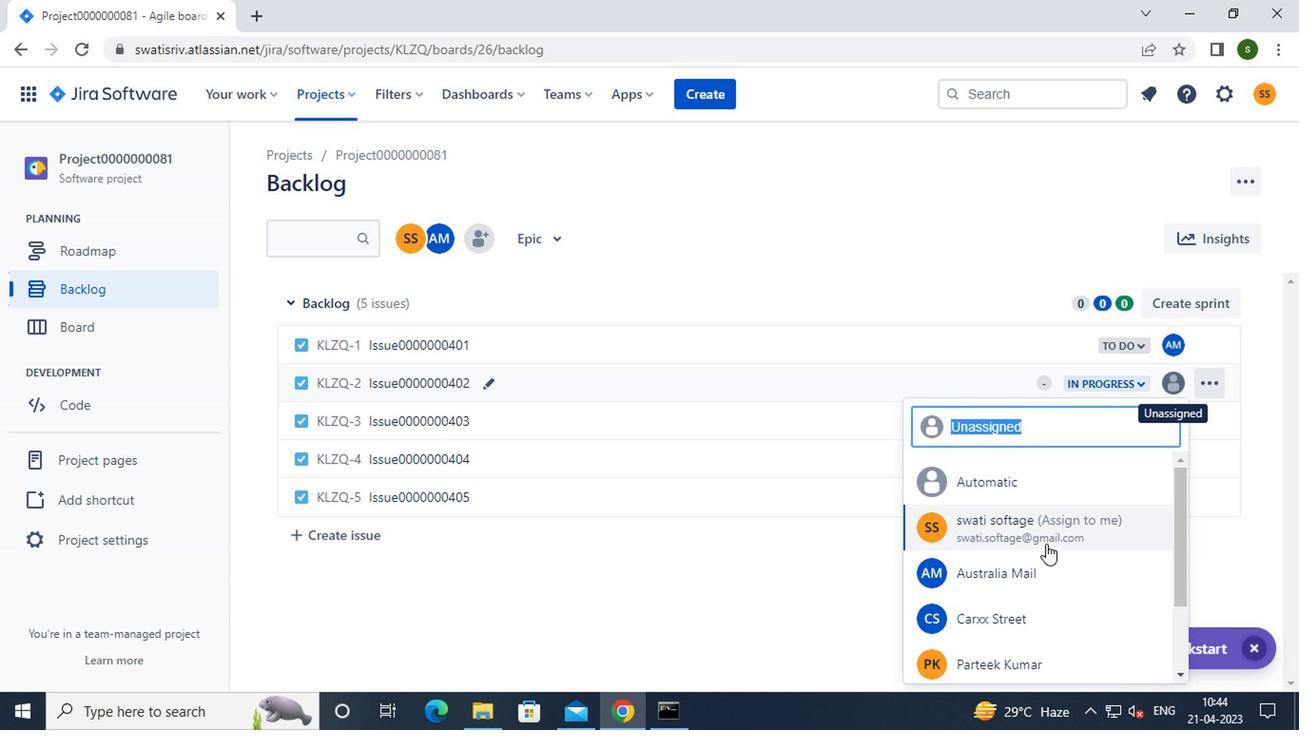 
Action: Mouse pressed left at (1025, 575)
Screenshot: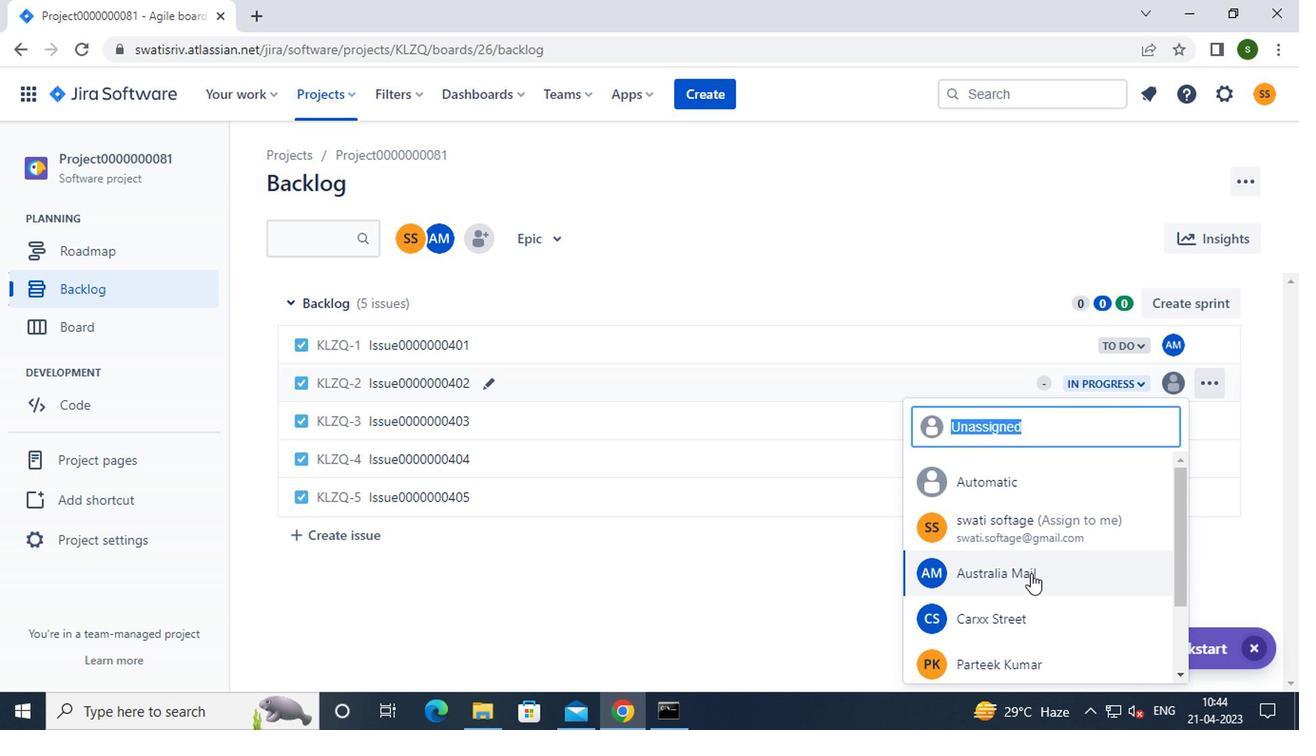 
Action: Mouse moved to (900, 222)
Screenshot: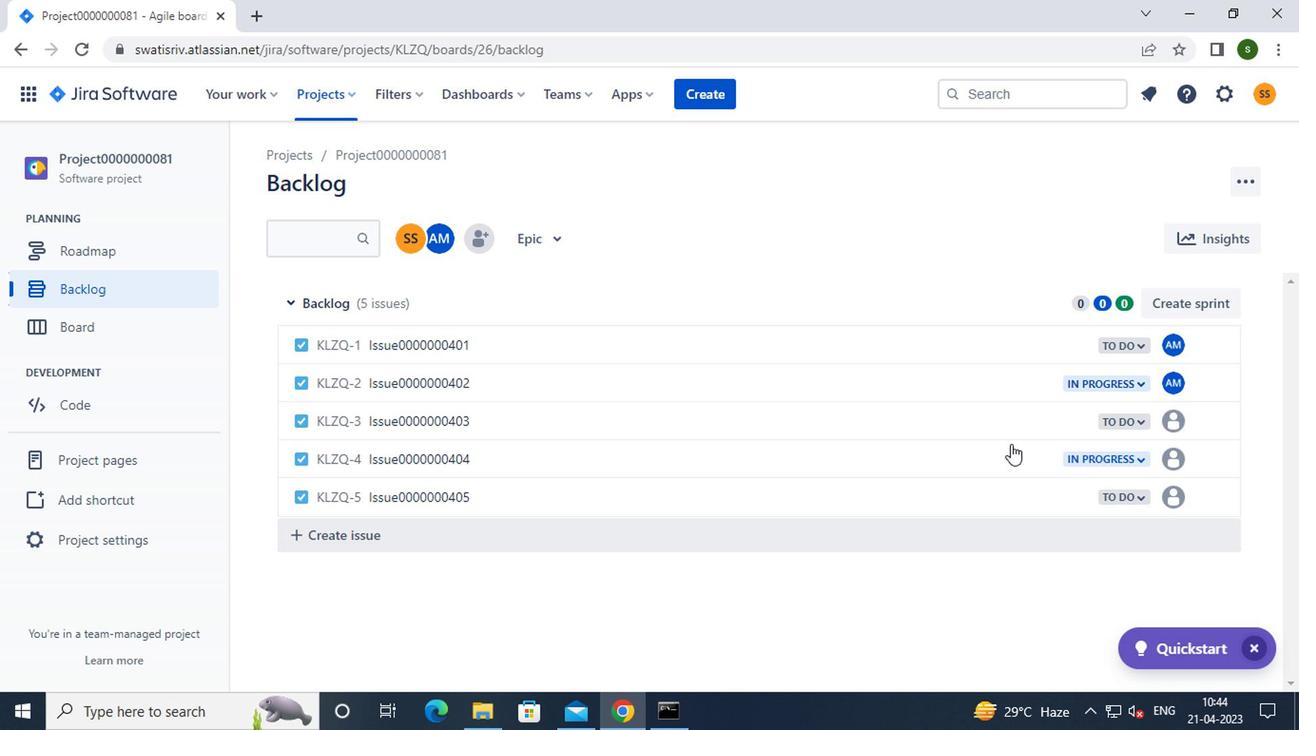 
